 Task: Change the visibility to private.
Action: Mouse moved to (363, 302)
Screenshot: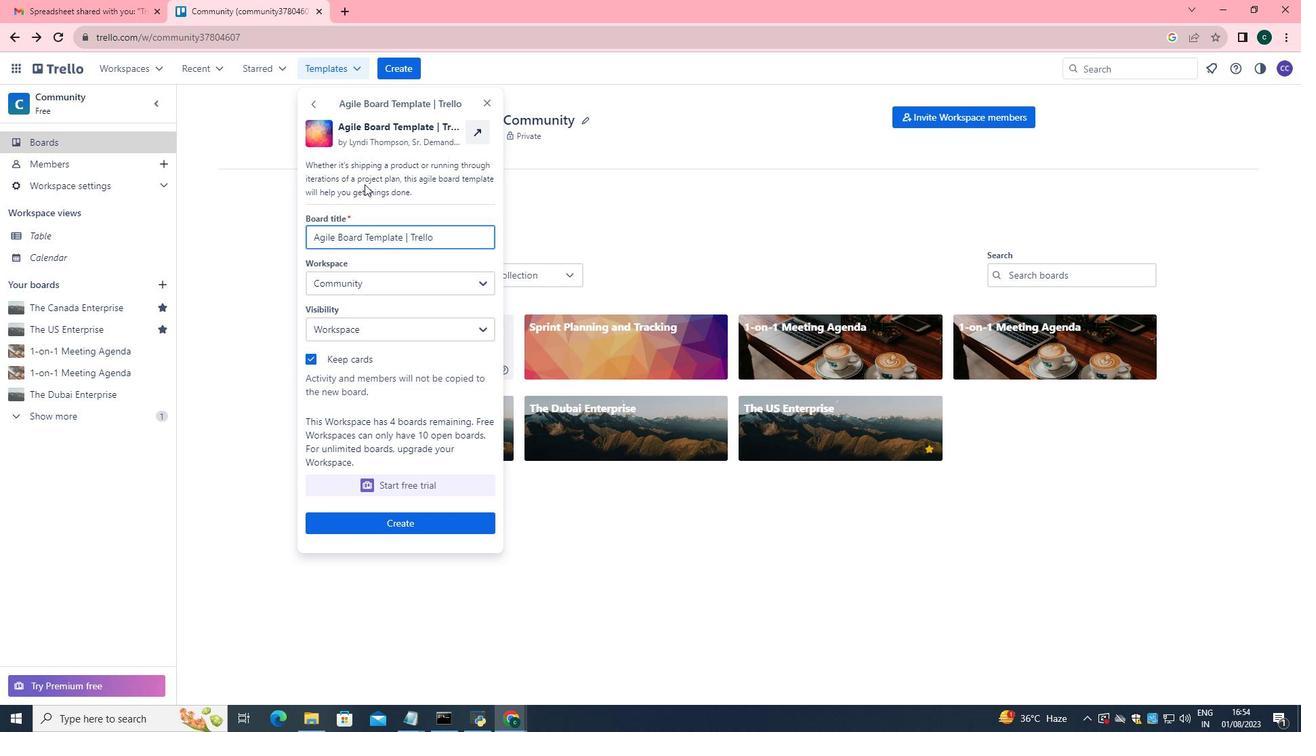 
Action: Mouse pressed left at (363, 302)
Screenshot: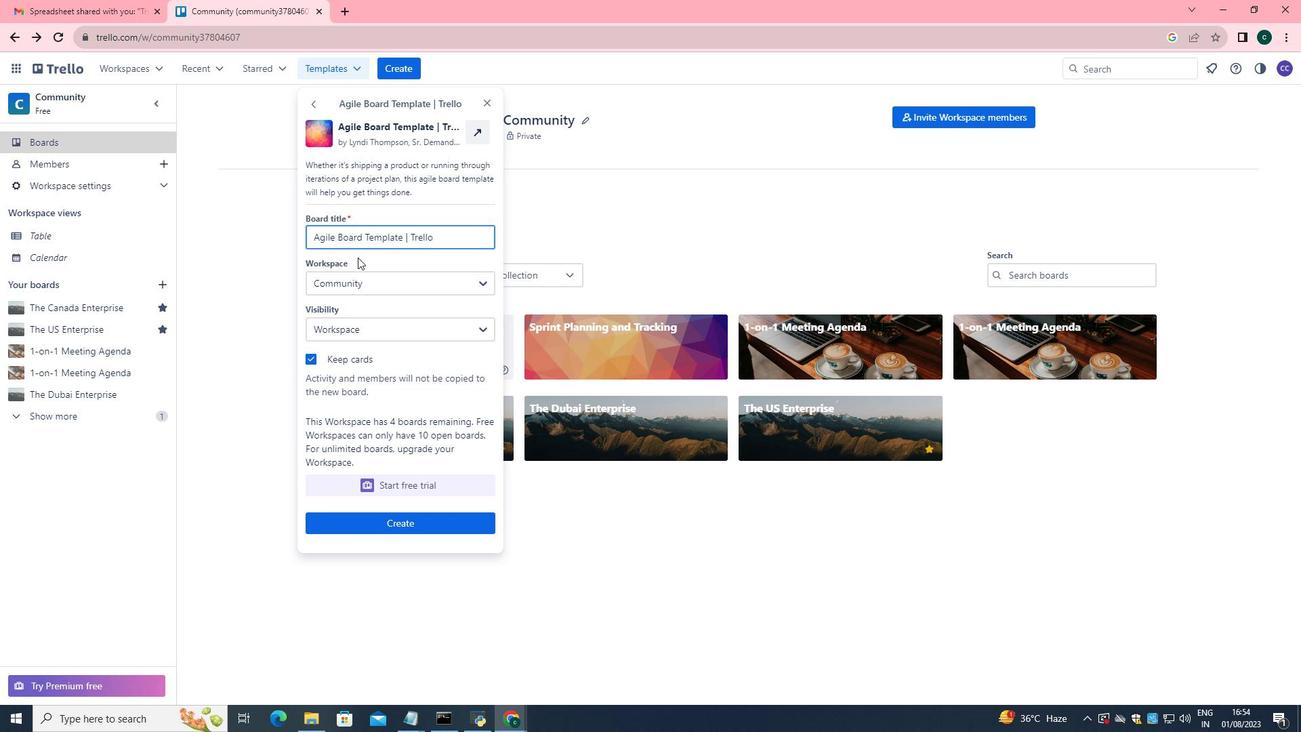
Action: Mouse moved to (366, 362)
Screenshot: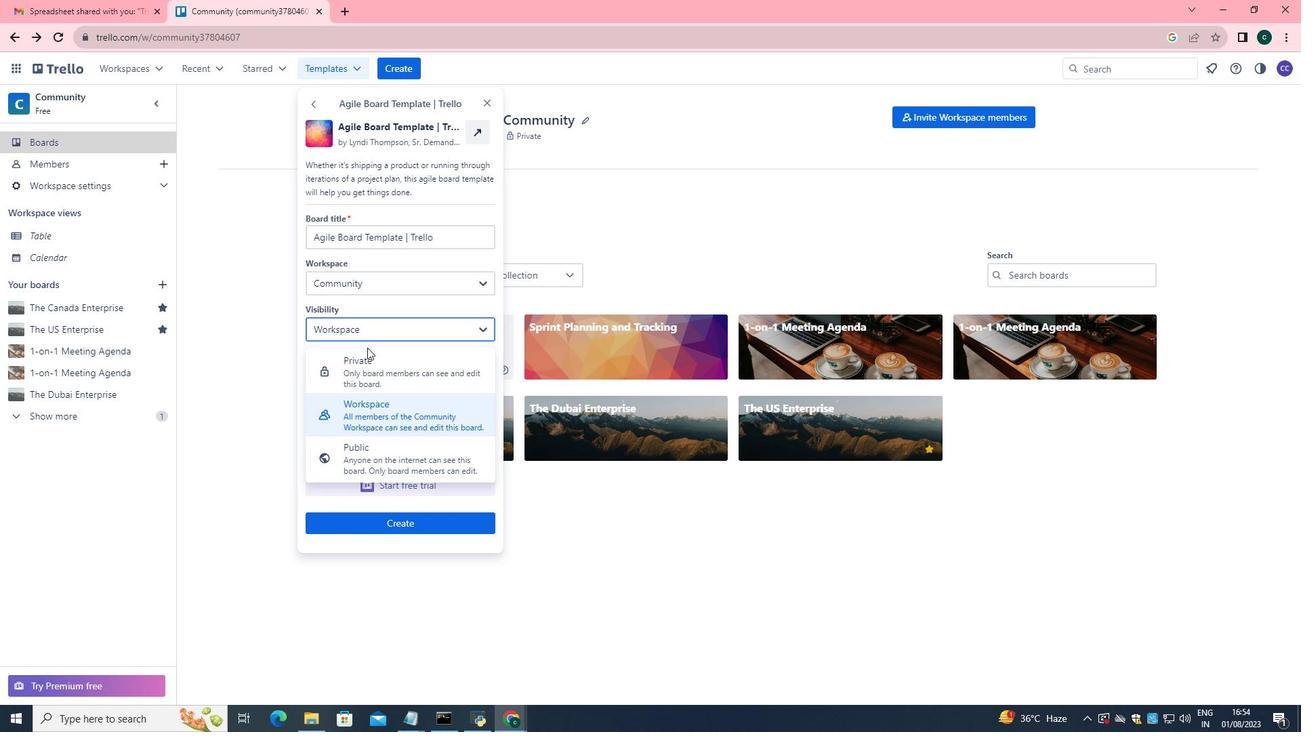 
Action: Mouse pressed left at (366, 362)
Screenshot: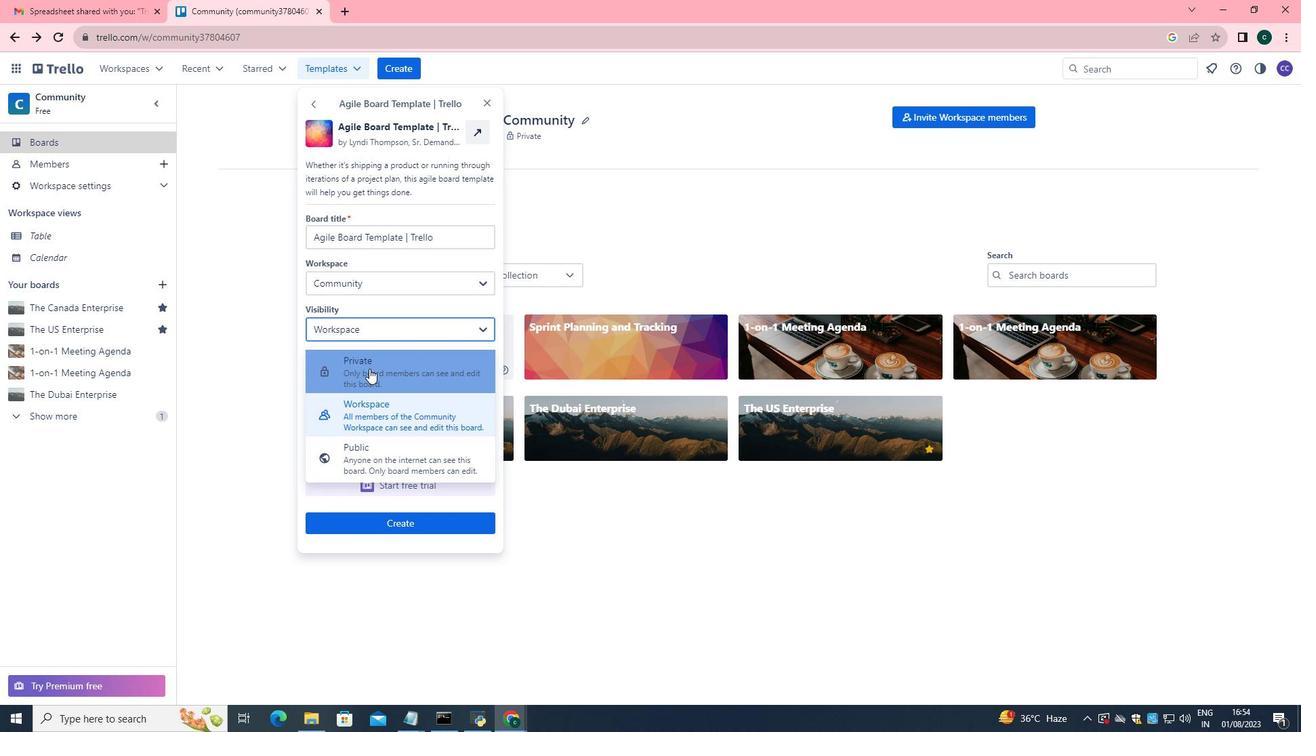 
Action: Mouse moved to (368, 375)
Screenshot: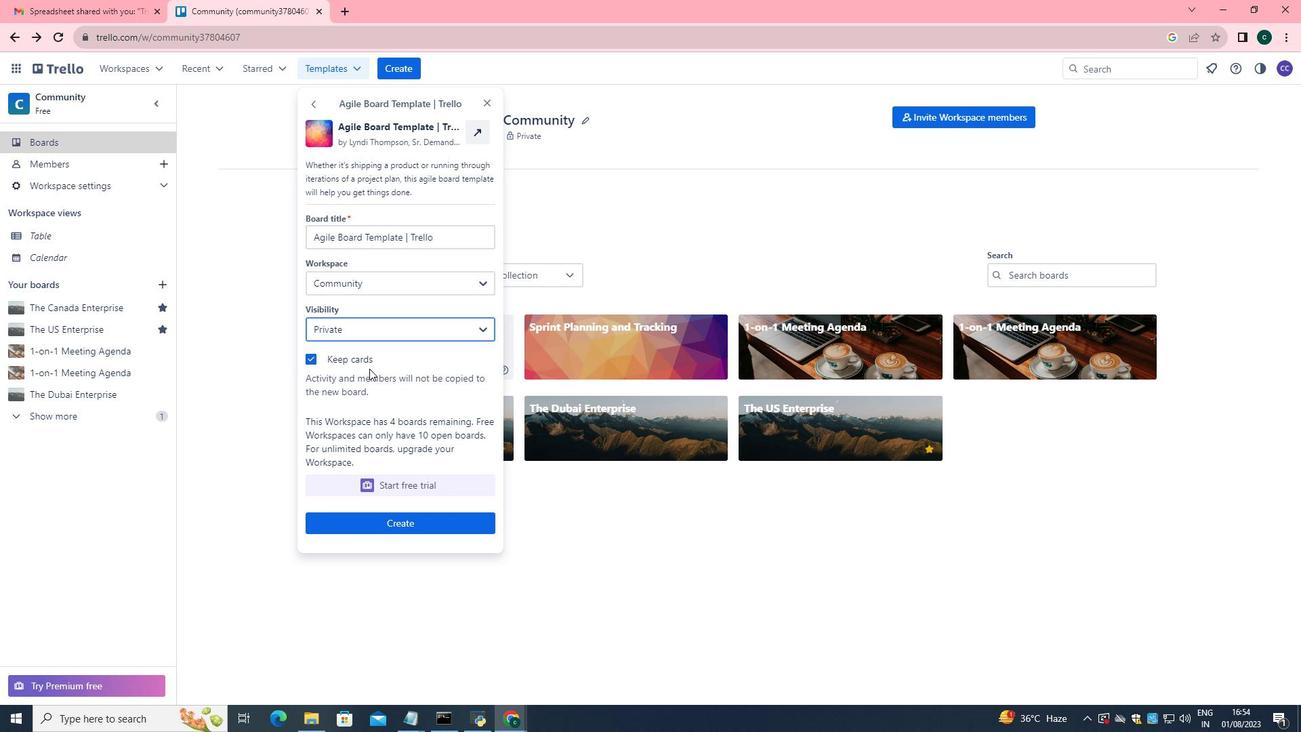 
Action: Mouse pressed left at (368, 375)
Screenshot: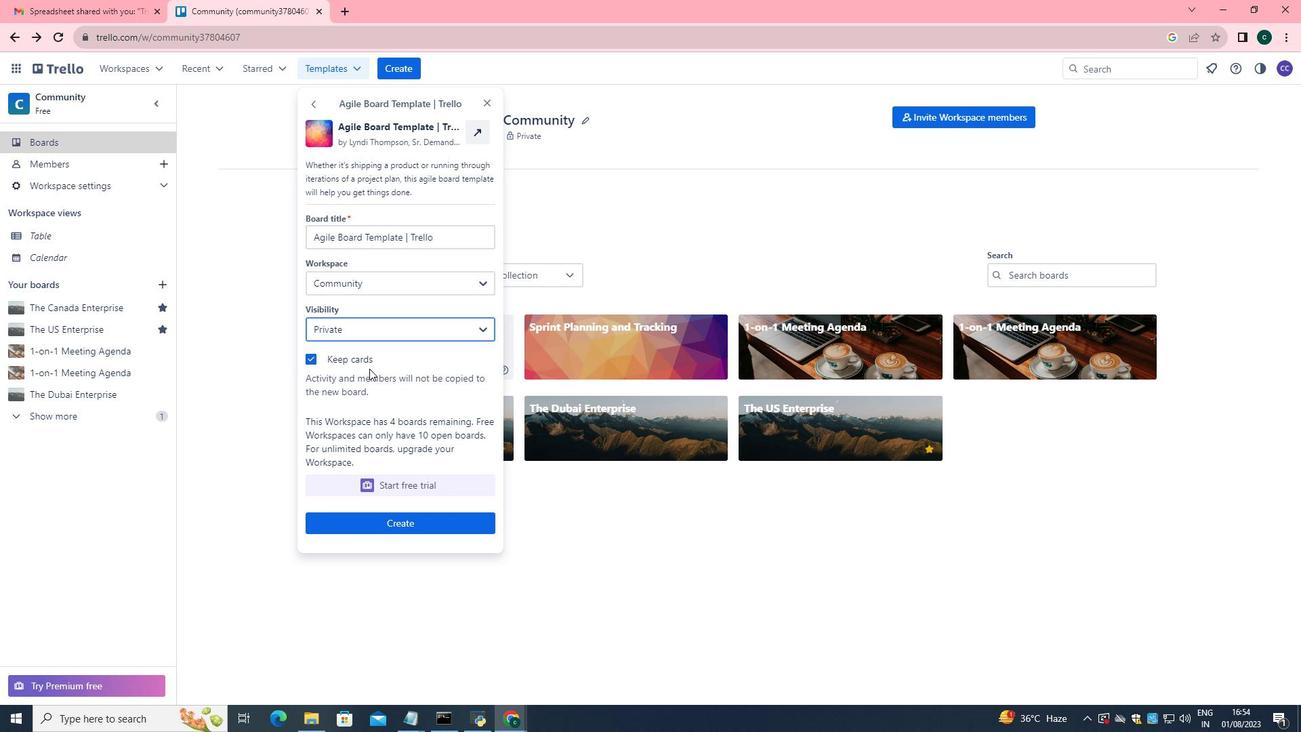 
Action: Mouse moved to (368, 375)
Screenshot: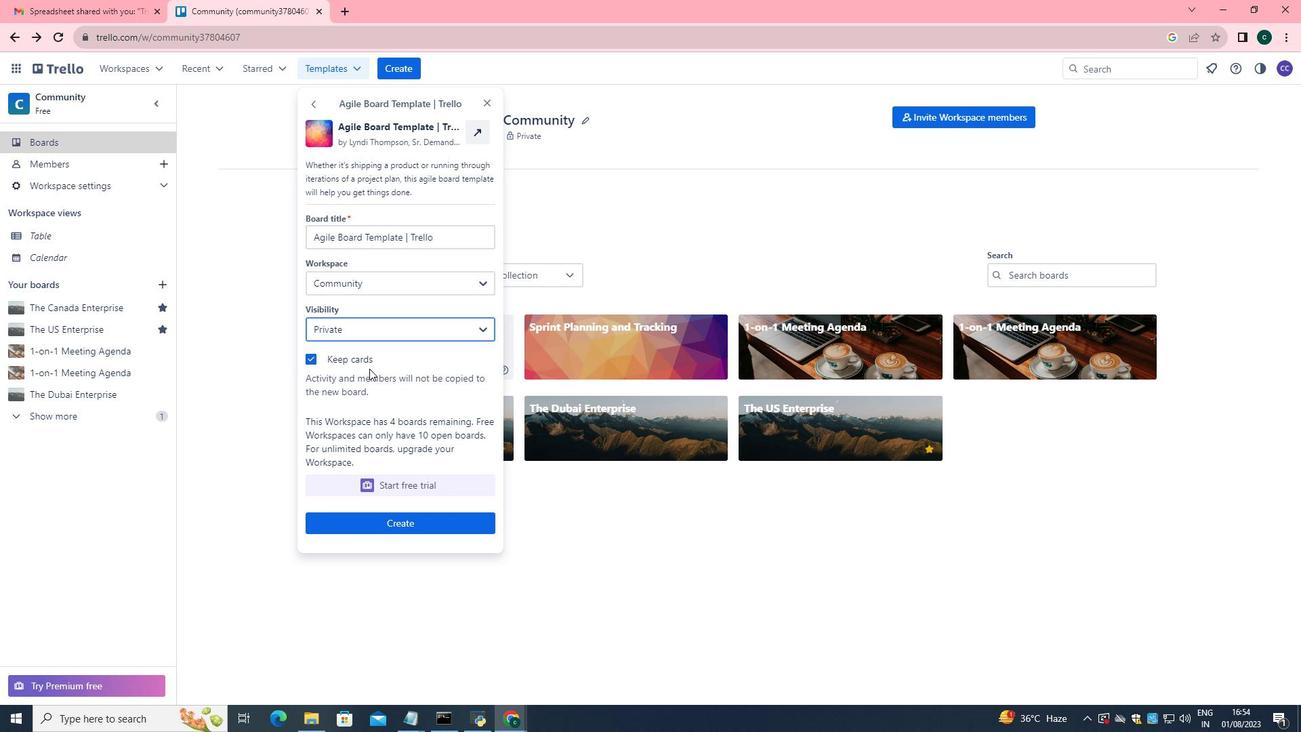 
